Task: Find the repository "javascript" with the type "Archived".
Action: Mouse moved to (1039, 79)
Screenshot: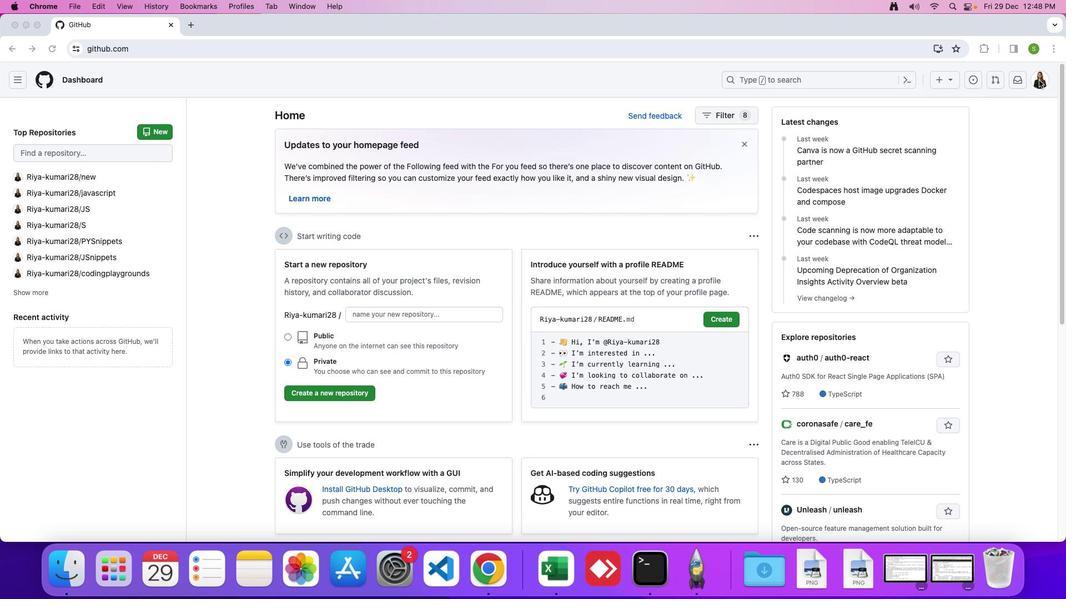 
Action: Mouse pressed left at (1039, 79)
Screenshot: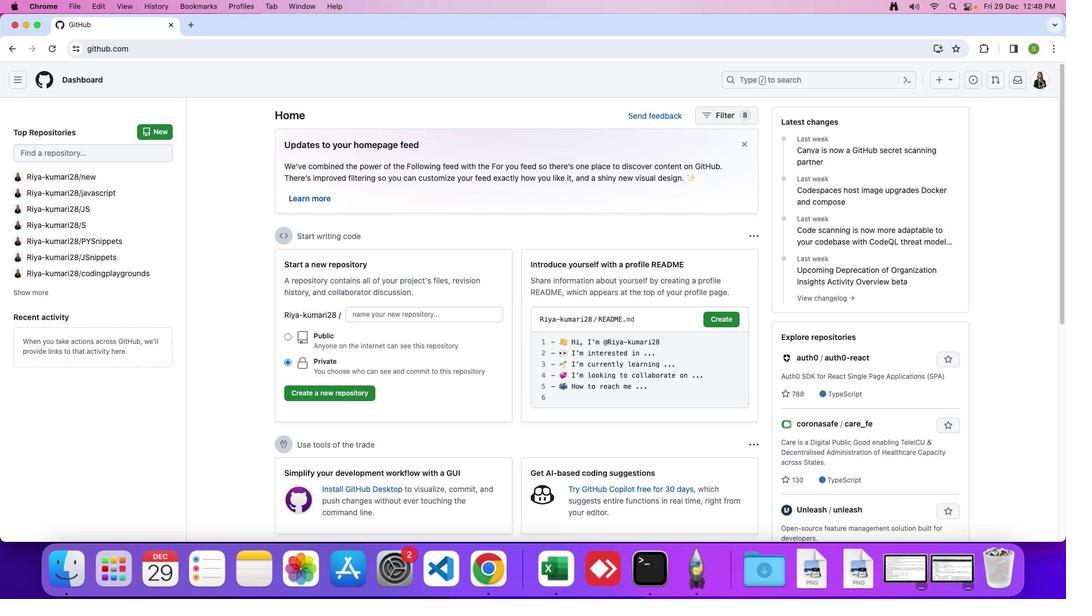 
Action: Mouse pressed left at (1039, 79)
Screenshot: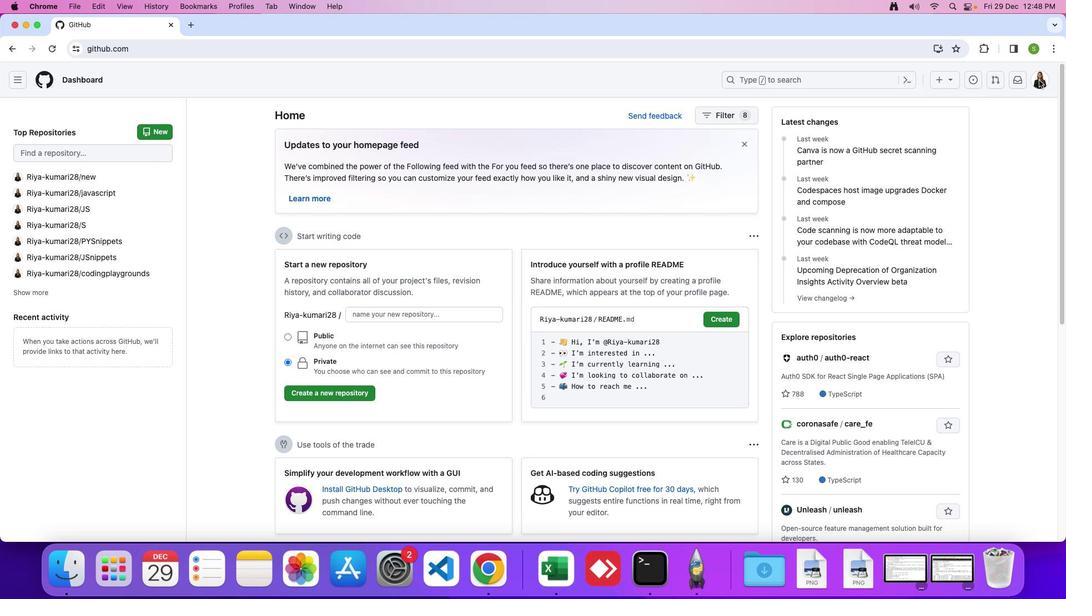 
Action: Mouse moved to (954, 178)
Screenshot: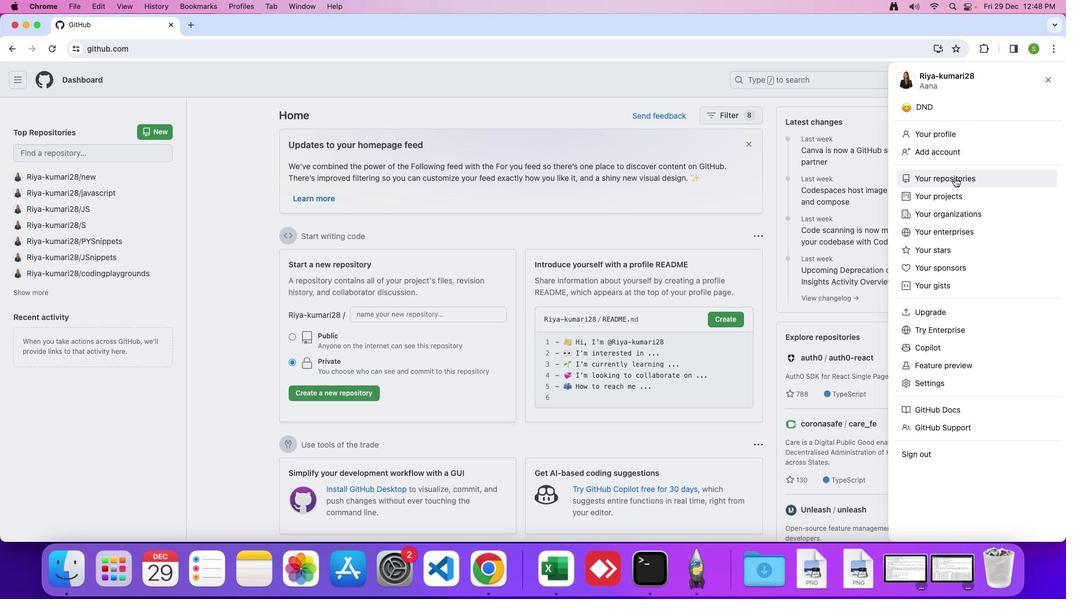 
Action: Mouse pressed left at (954, 178)
Screenshot: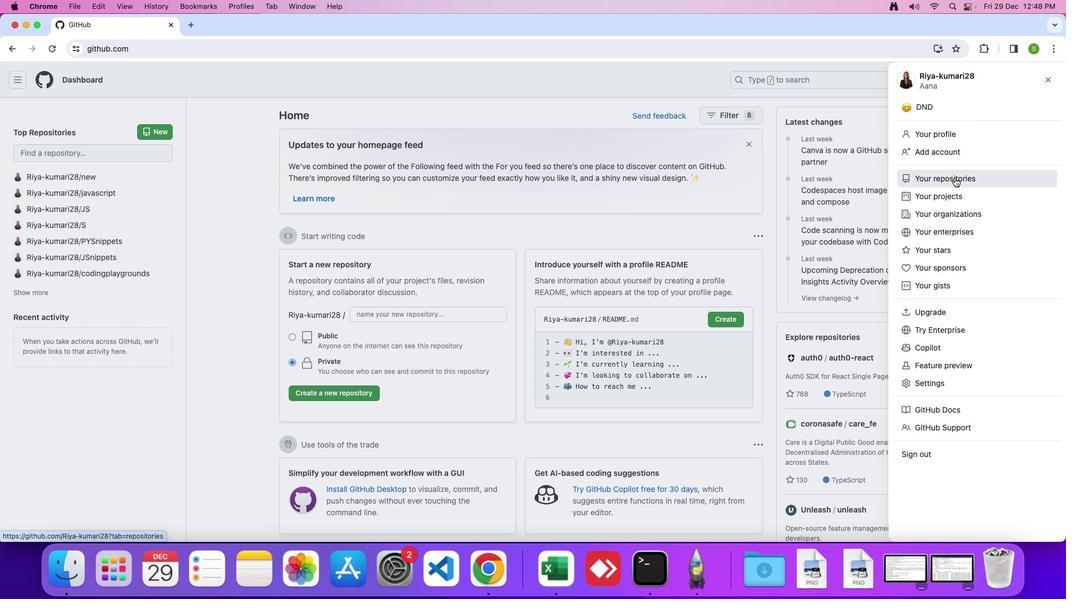 
Action: Mouse moved to (592, 143)
Screenshot: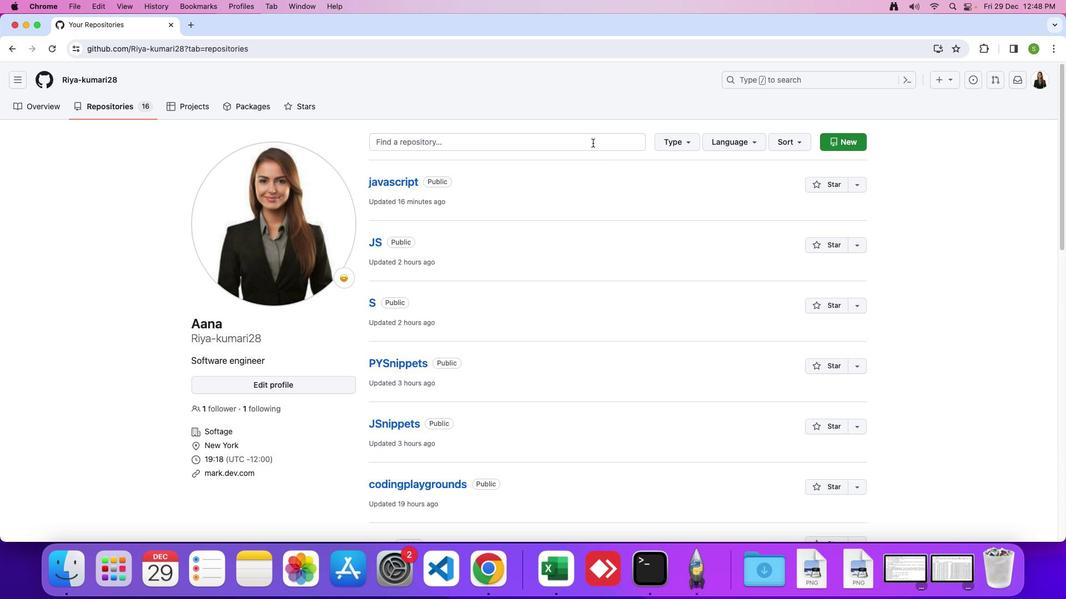 
Action: Mouse pressed left at (592, 143)
Screenshot: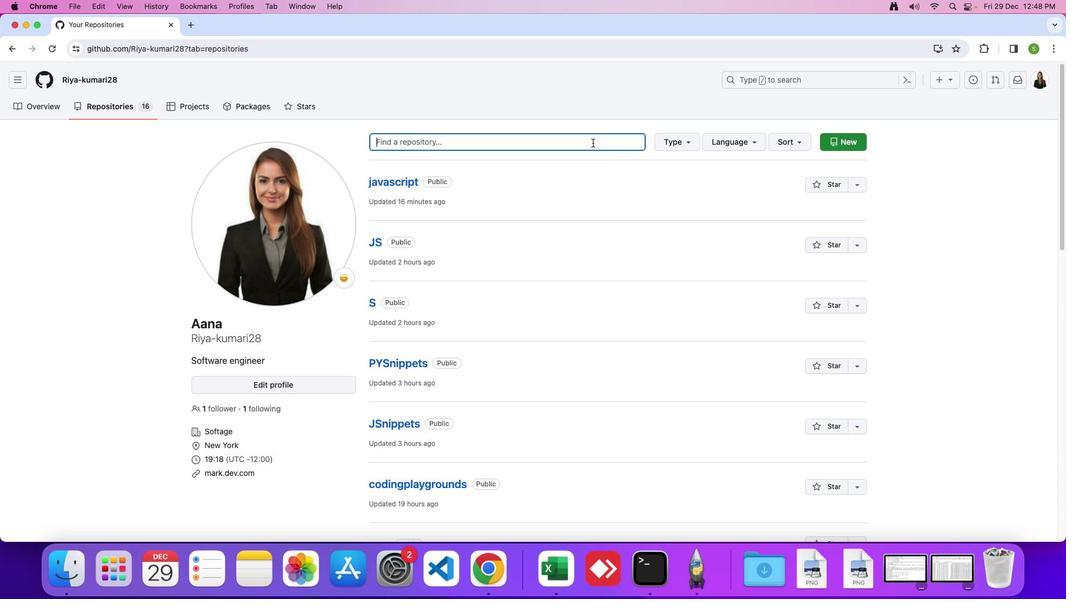 
Action: Mouse moved to (598, 149)
Screenshot: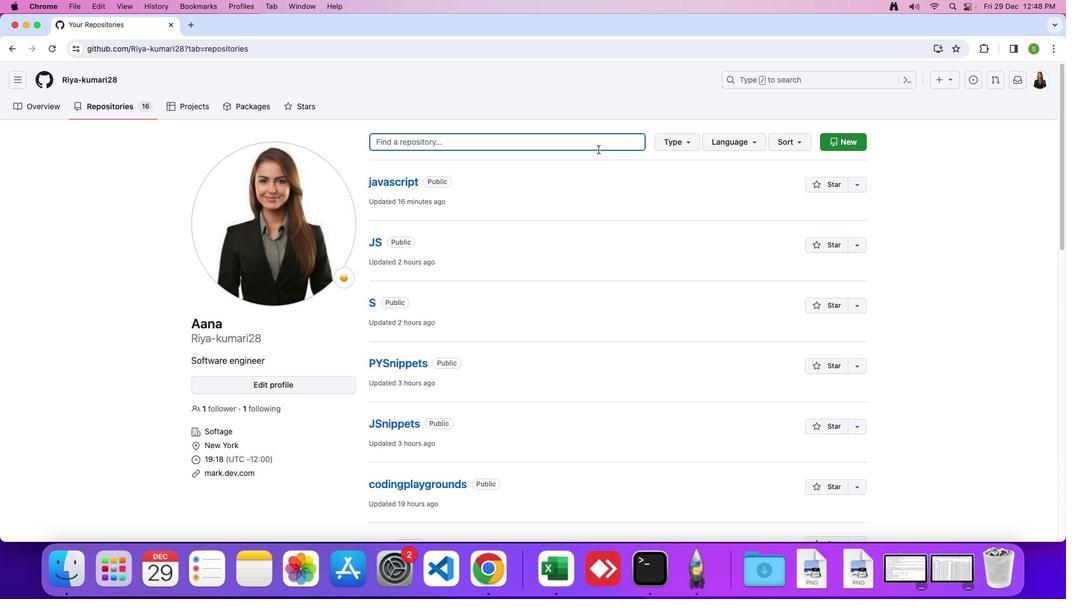
Action: Key pressed Key.caps_lock'j''a''v''a''s''c''r''i''p''t'
Screenshot: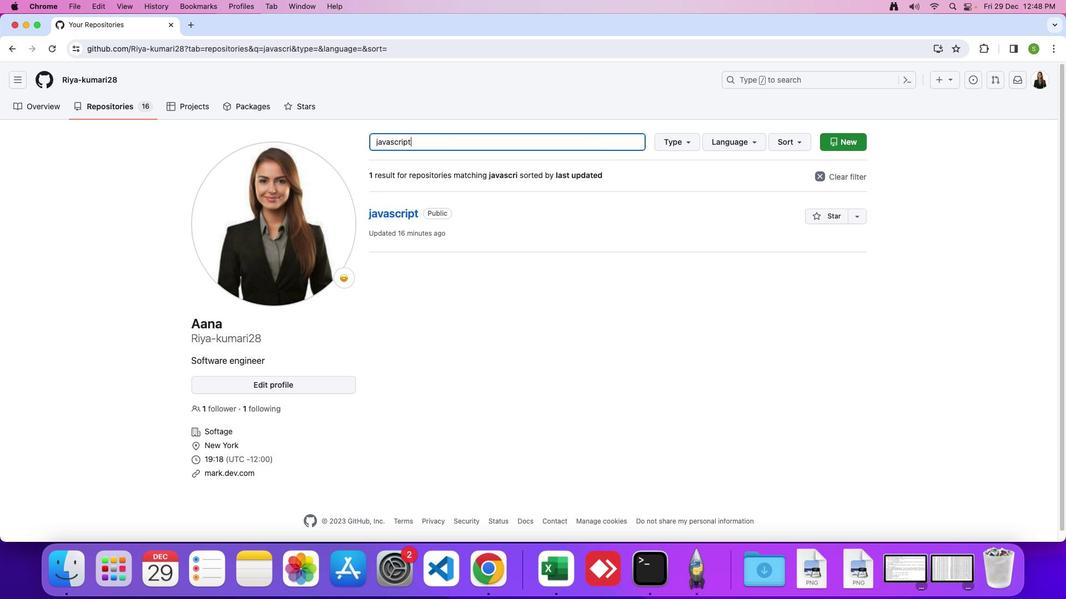 
Action: Mouse moved to (692, 141)
Screenshot: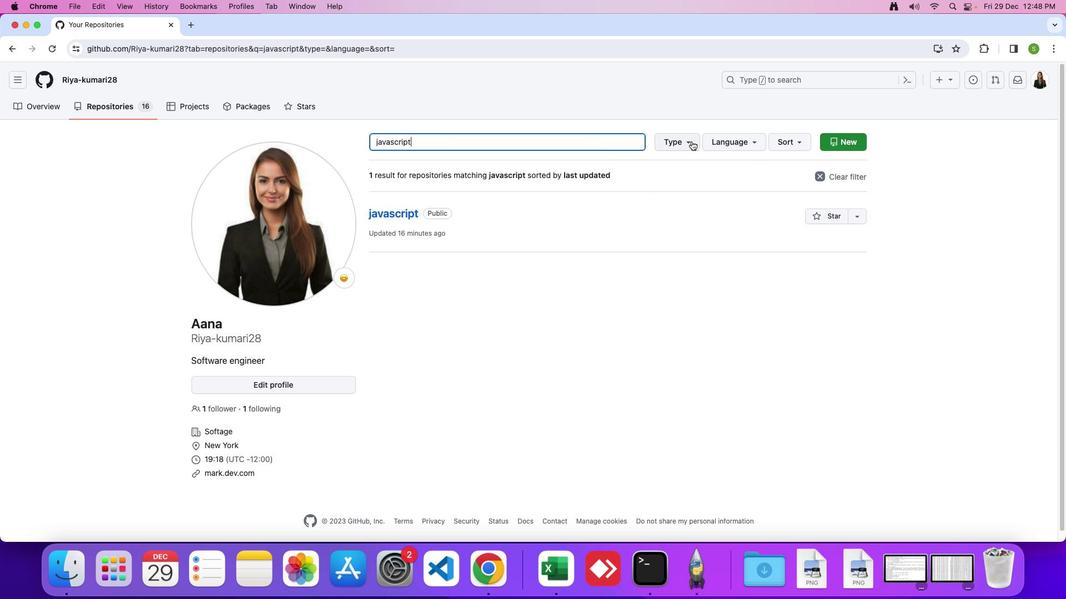 
Action: Mouse pressed left at (692, 141)
Screenshot: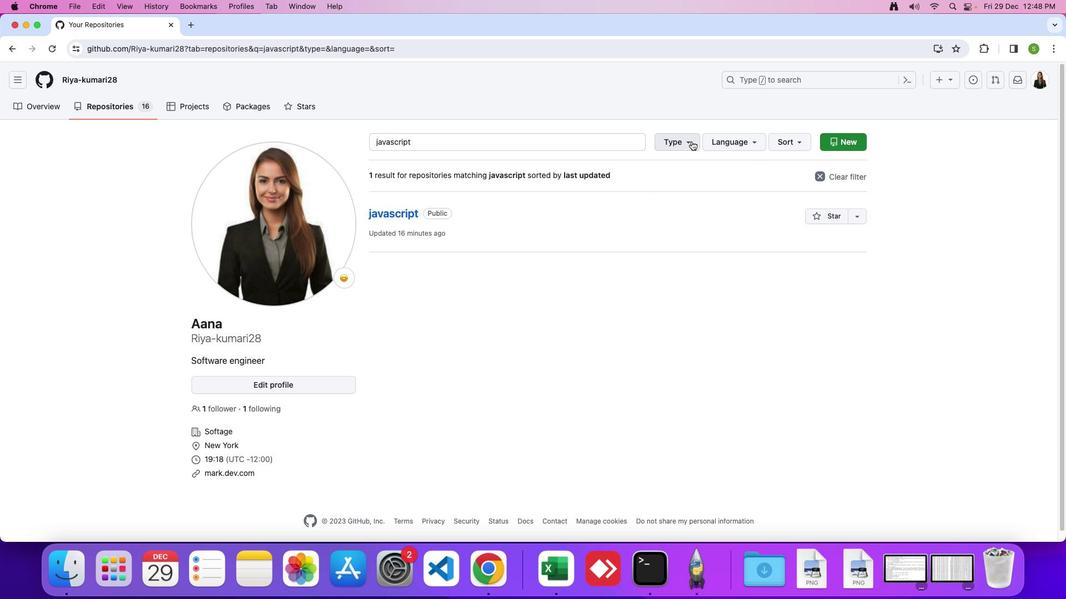 
Action: Mouse moved to (634, 273)
Screenshot: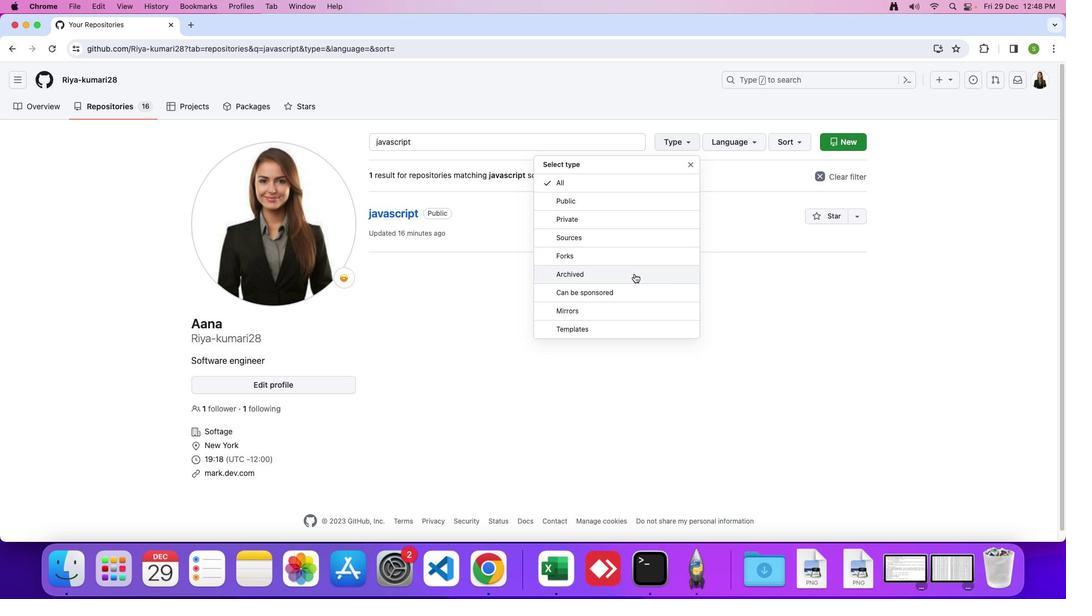 
Action: Mouse pressed left at (634, 273)
Screenshot: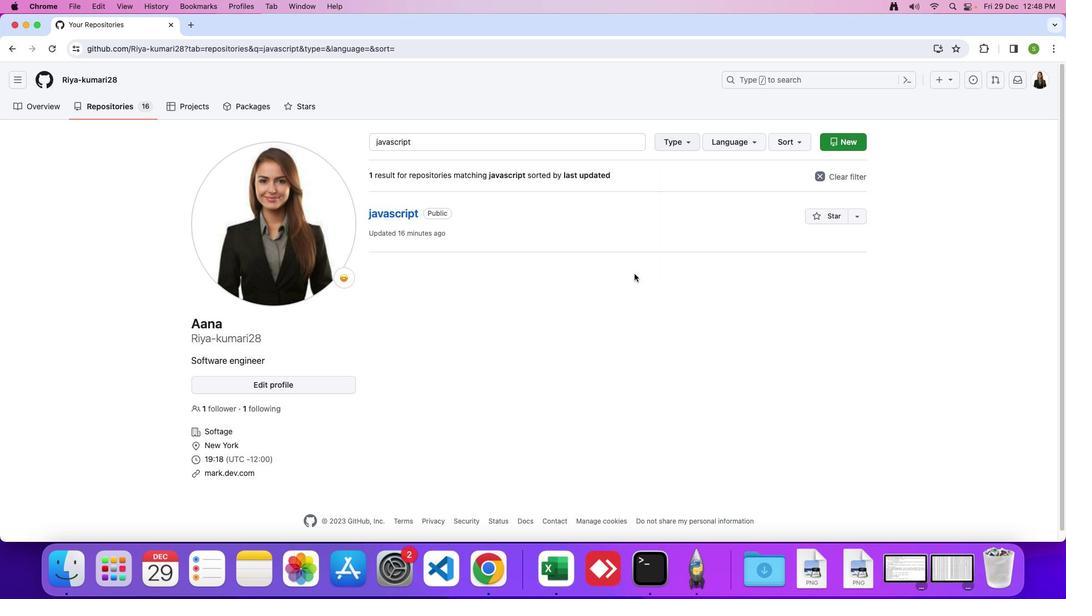 
Action: Mouse moved to (634, 274)
Screenshot: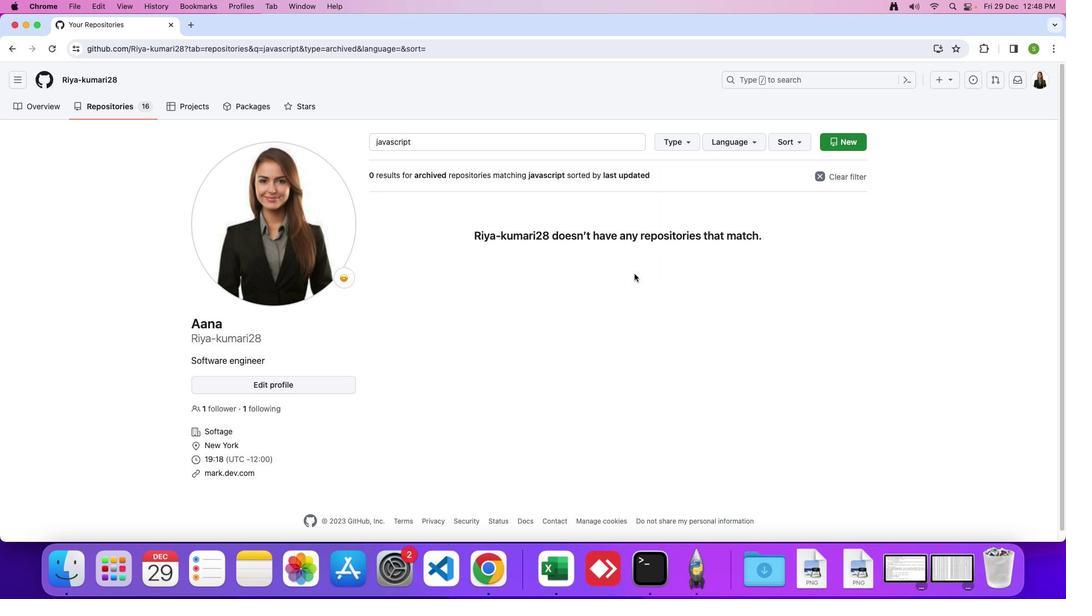 
